 Task: Click find  and set the "New search" while find customer
Action: Mouse moved to (166, 18)
Screenshot: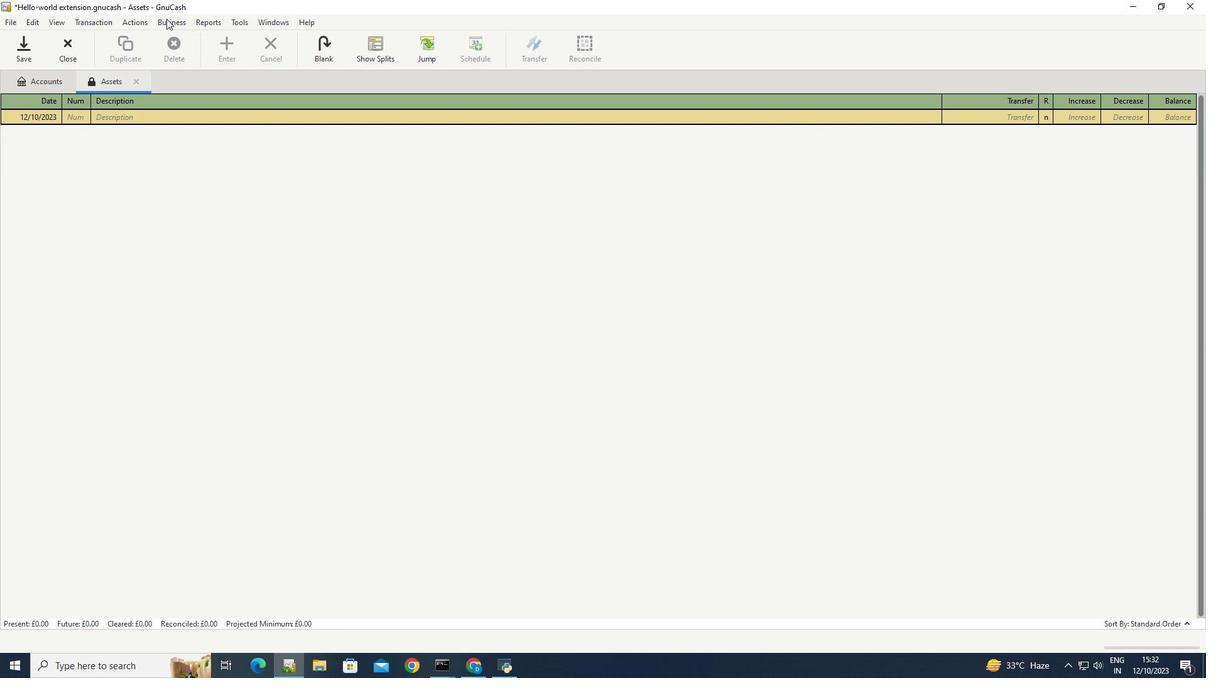 
Action: Mouse pressed left at (166, 18)
Screenshot: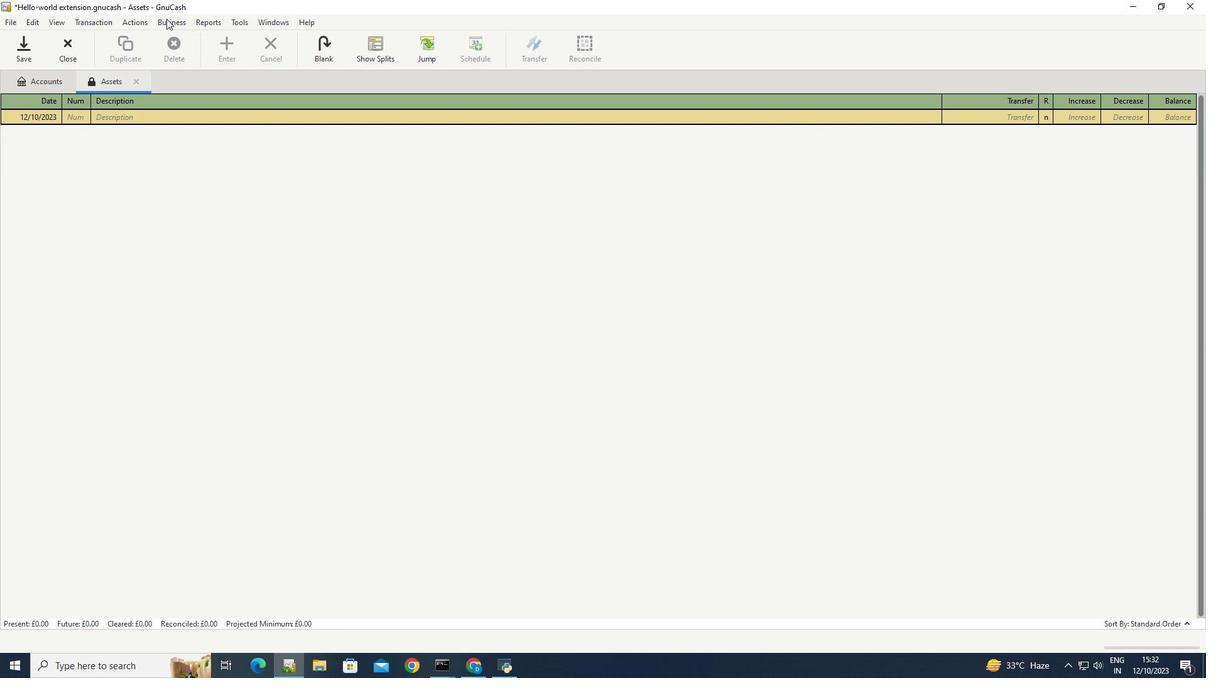 
Action: Mouse moved to (322, 69)
Screenshot: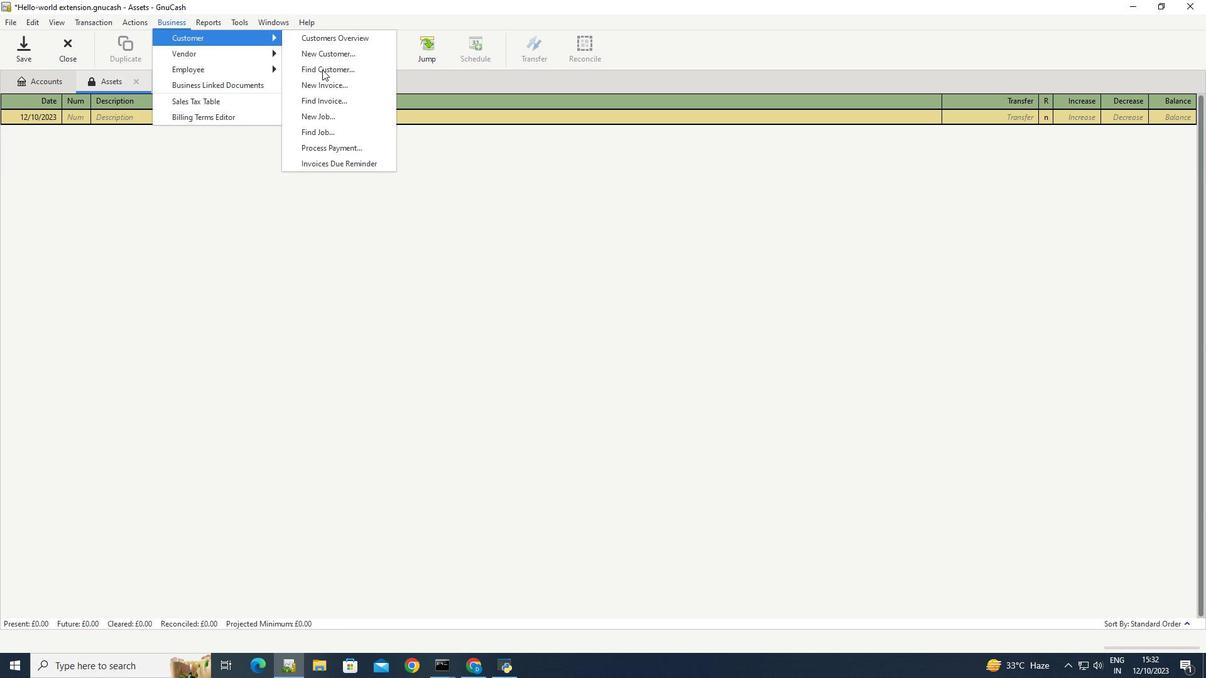 
Action: Mouse pressed left at (322, 69)
Screenshot: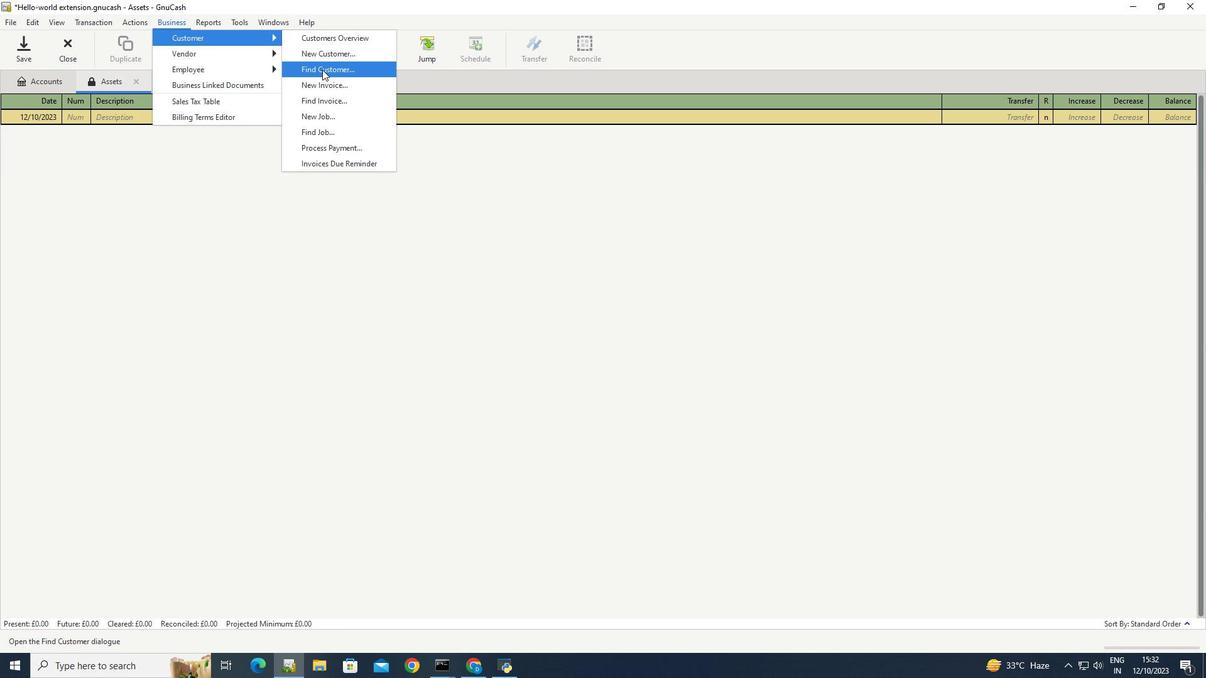 
Action: Mouse moved to (631, 299)
Screenshot: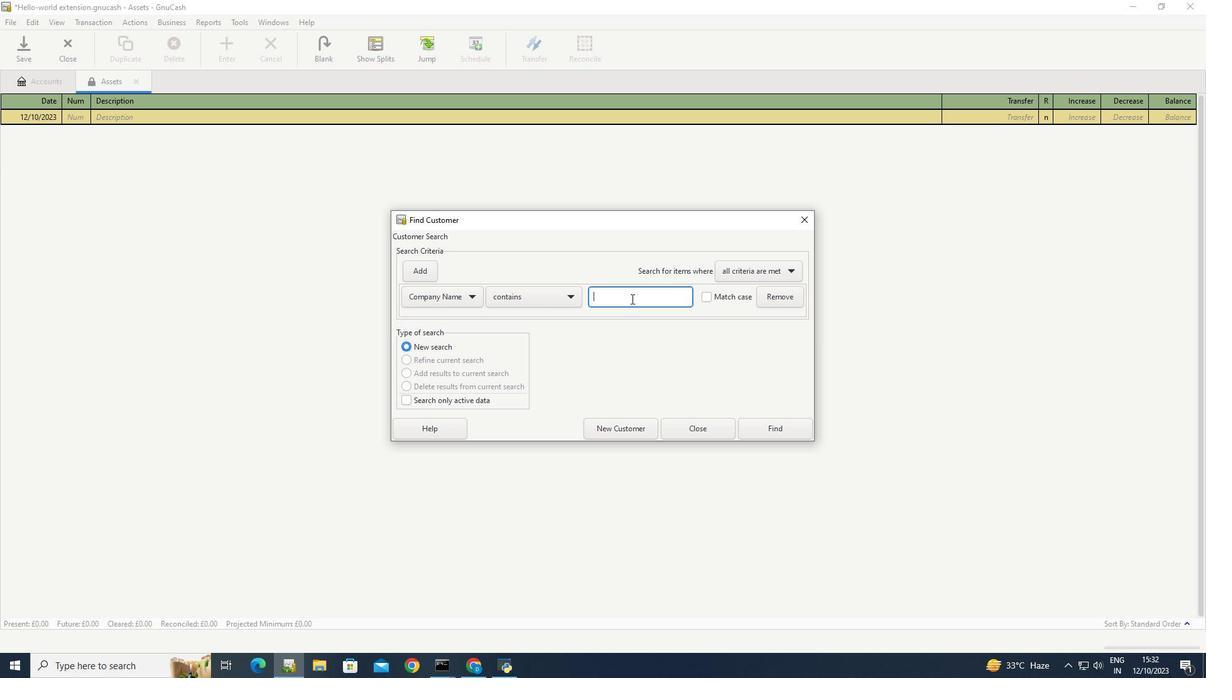 
Action: Mouse pressed left at (631, 299)
Screenshot: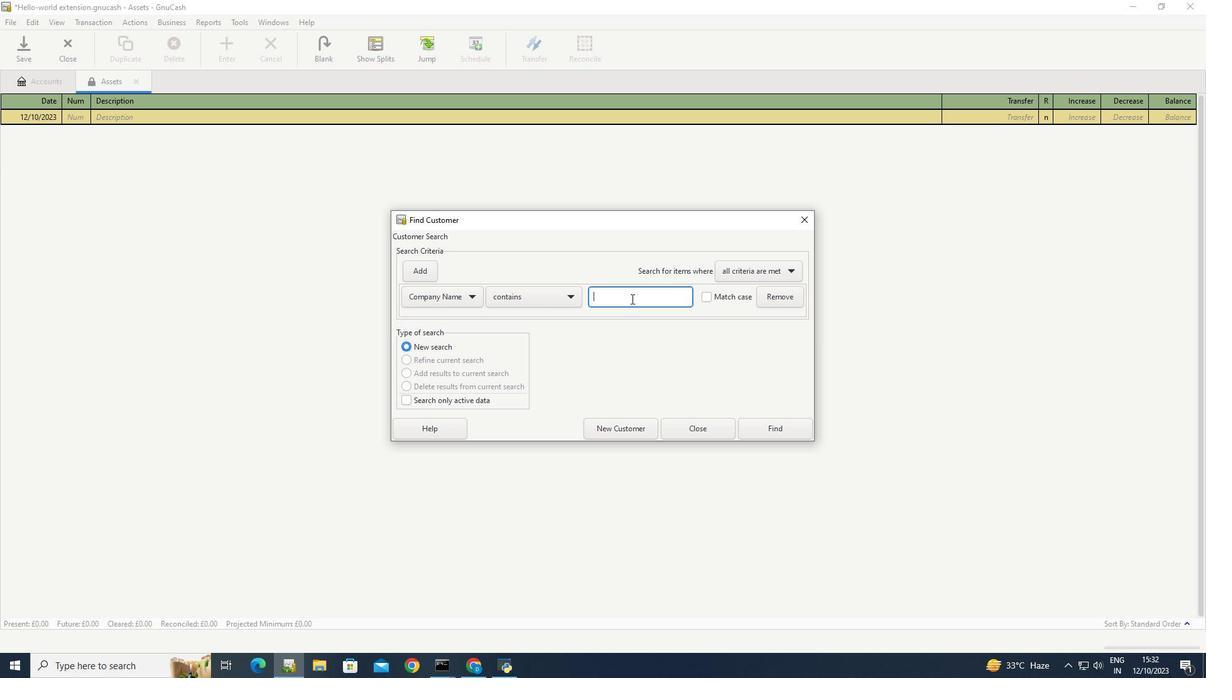 
Action: Key pressed <Key.caps_lock>S<Key.caps_lock>oftage
Screenshot: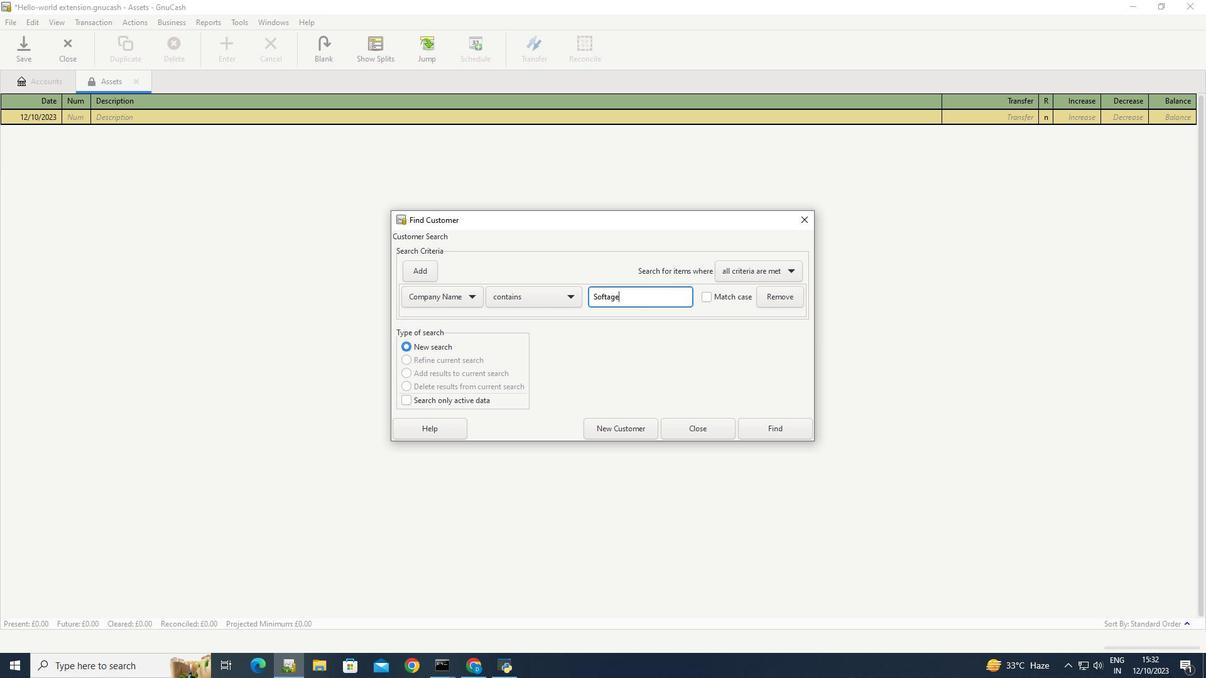 
Action: Mouse moved to (765, 428)
Screenshot: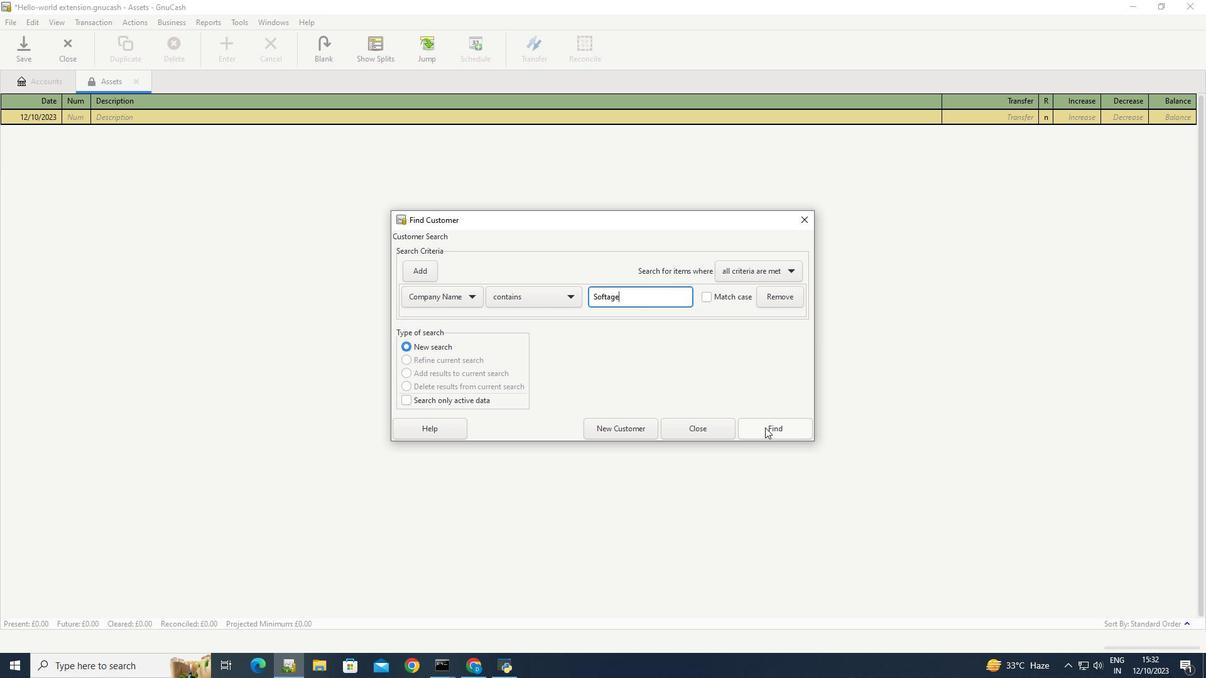 
Action: Mouse pressed left at (765, 428)
Screenshot: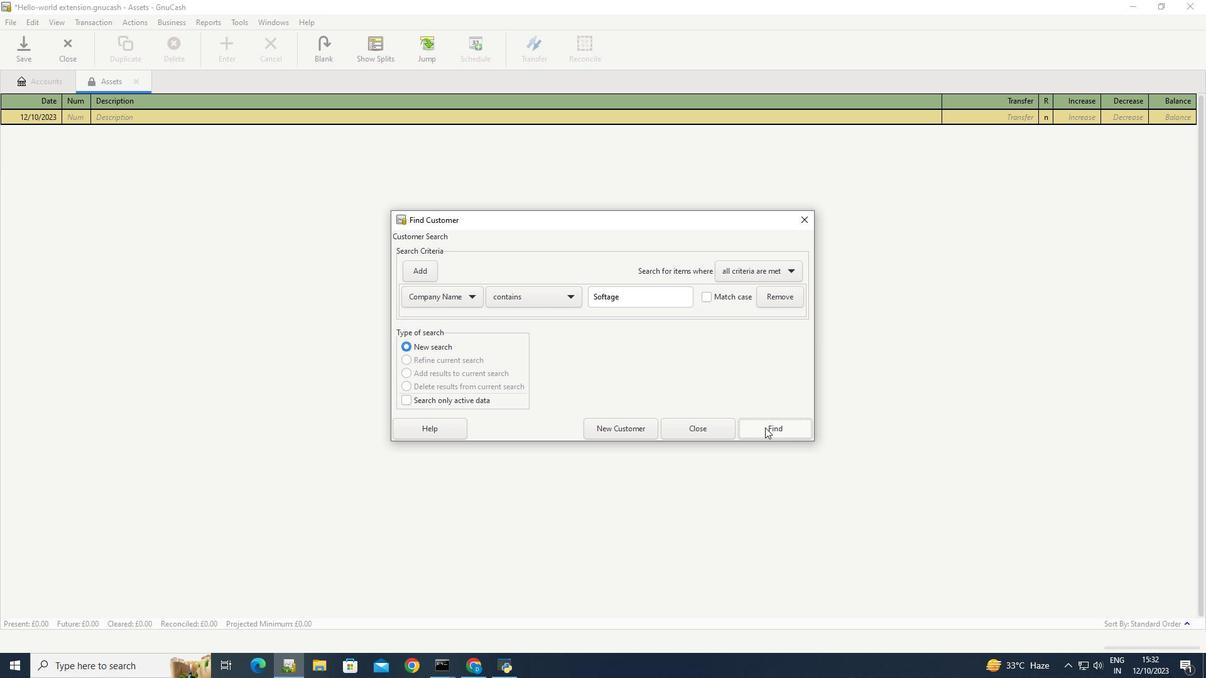 
Action: Mouse moved to (405, 328)
Screenshot: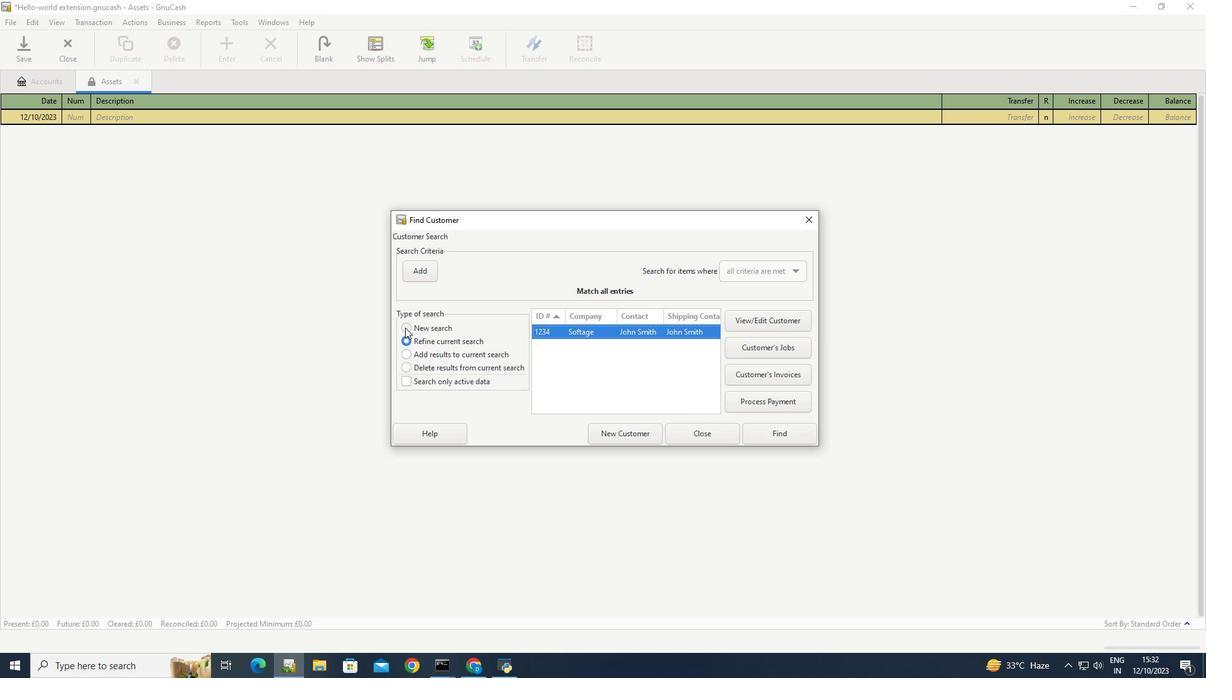 
Action: Mouse pressed left at (405, 328)
Screenshot: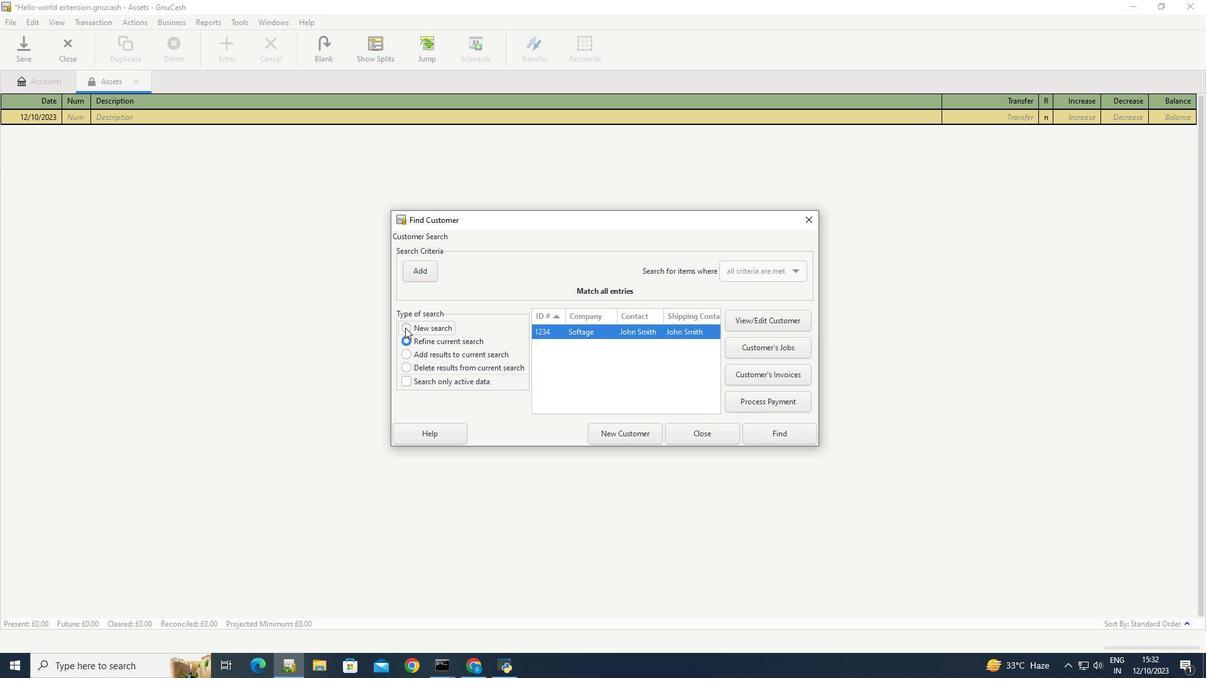 
Action: Mouse moved to (549, 364)
Screenshot: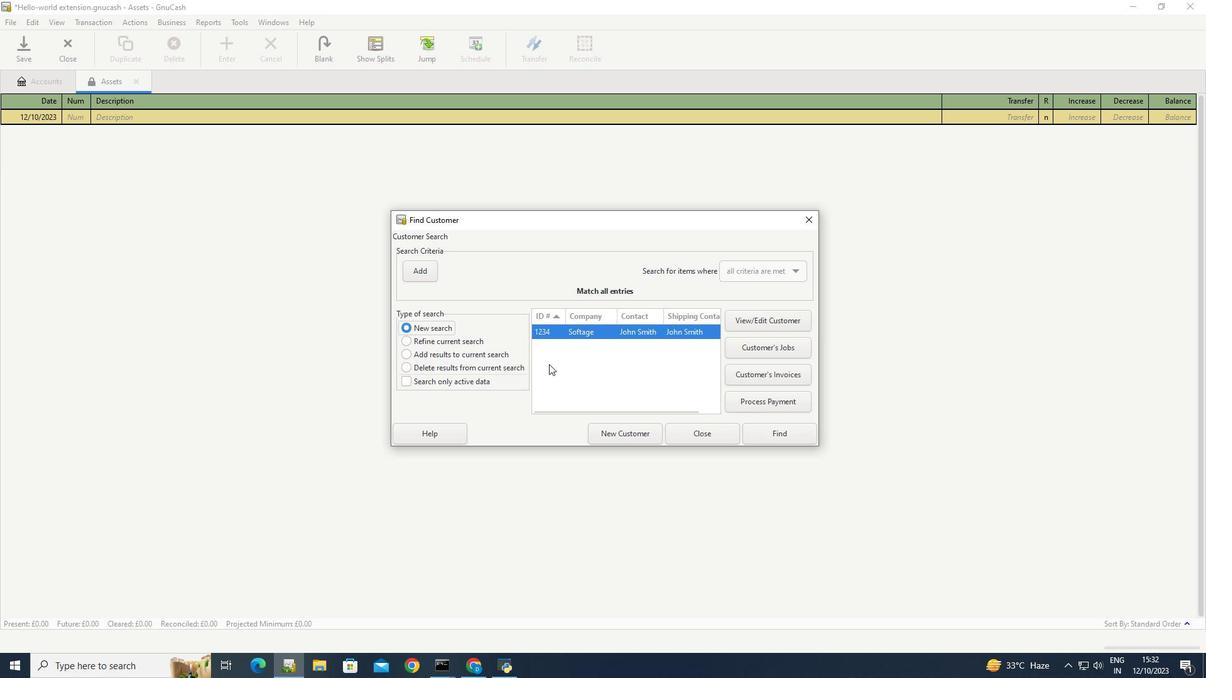 
Action: Mouse pressed left at (549, 364)
Screenshot: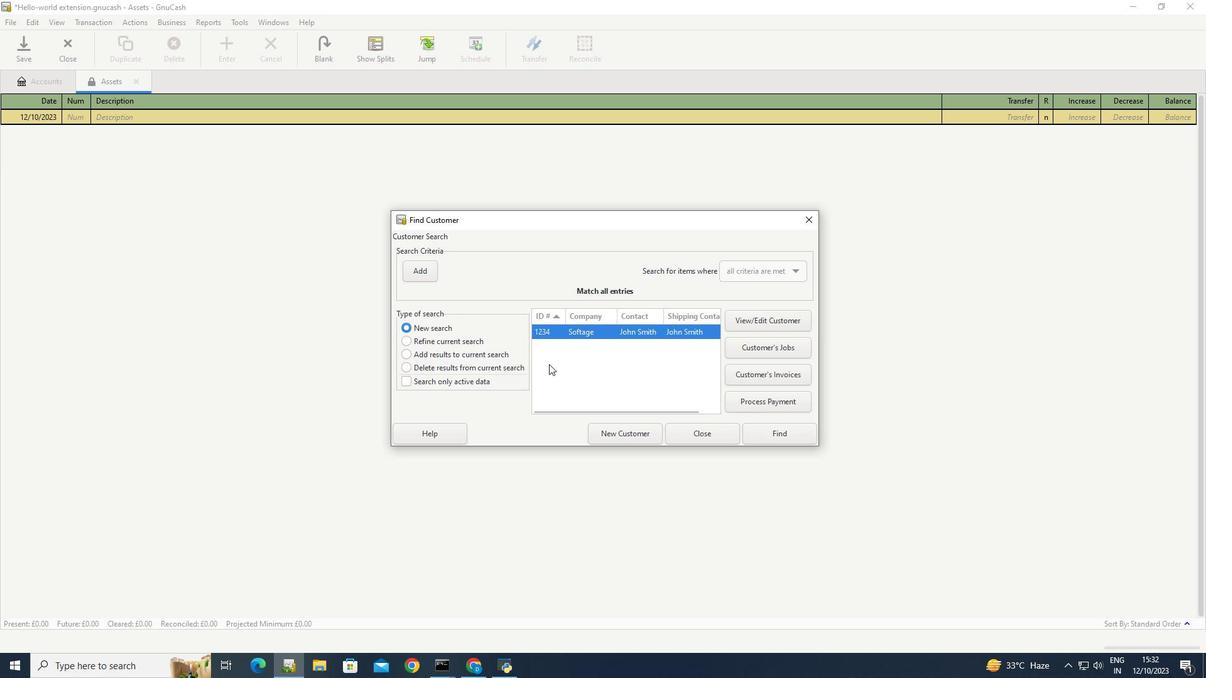 
